 Task: In the Contact  Nova.Martin@iko.com, Log Linkedin Message with description: 'Sent a LinkedIn message to a potential buyer offering a personalized solution.'; Add date: '16 August, 2023', attach the document: Terms_and_conditions.doc. Logged in from softage.10@softage.net
Action: Mouse moved to (84, 50)
Screenshot: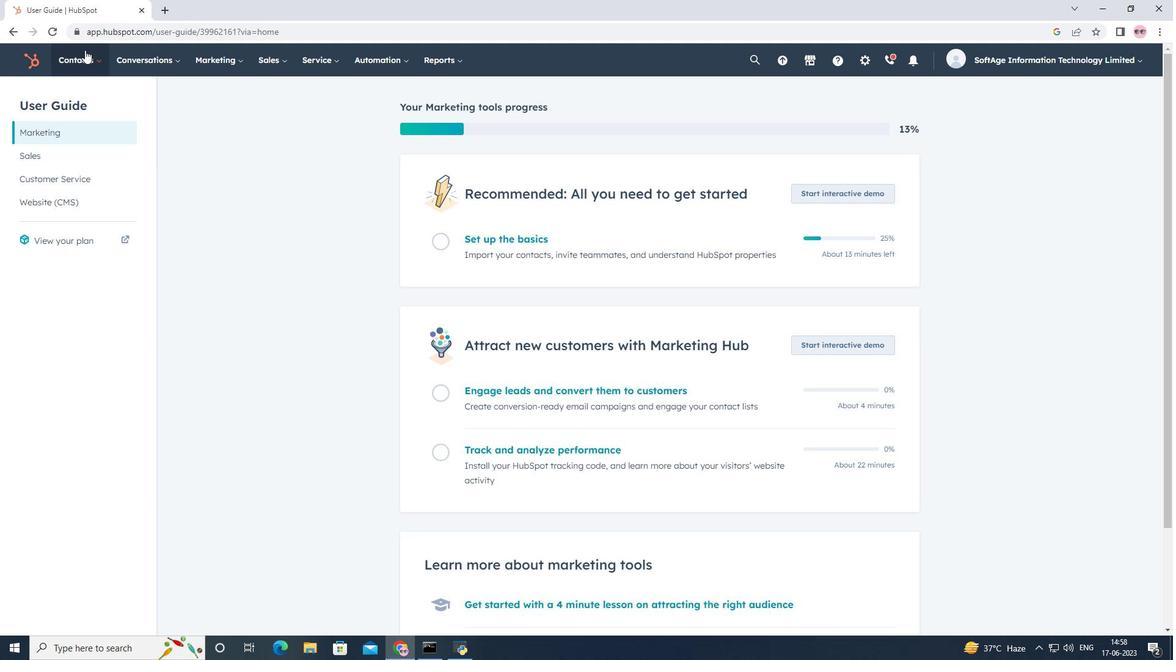 
Action: Mouse pressed left at (84, 50)
Screenshot: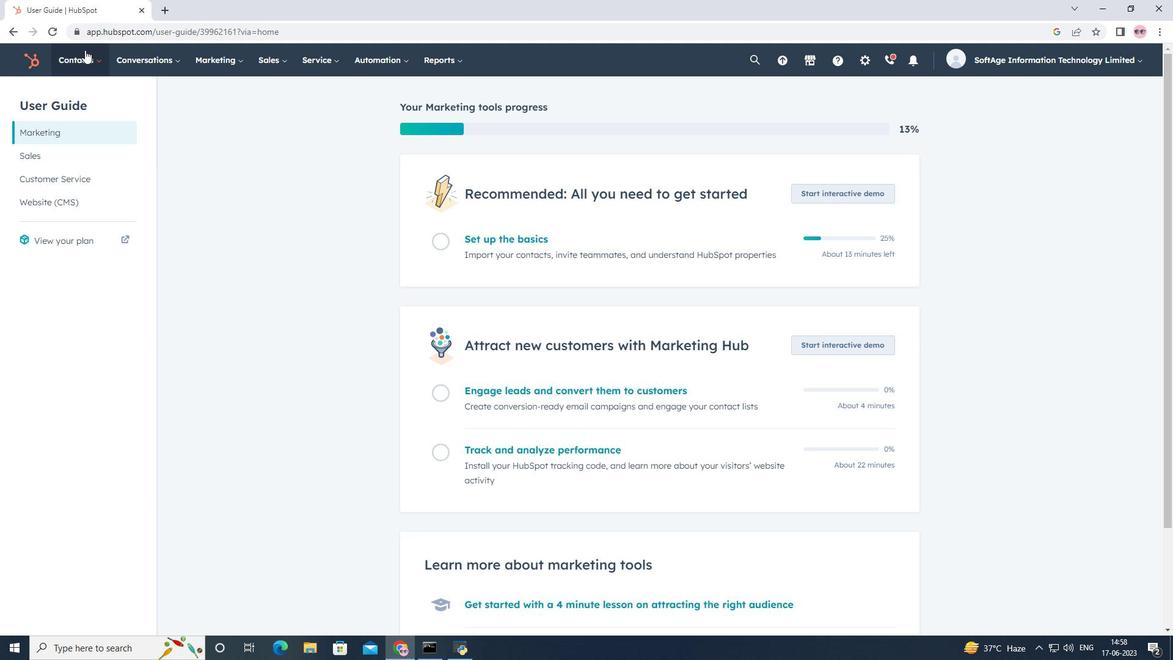 
Action: Mouse moved to (95, 88)
Screenshot: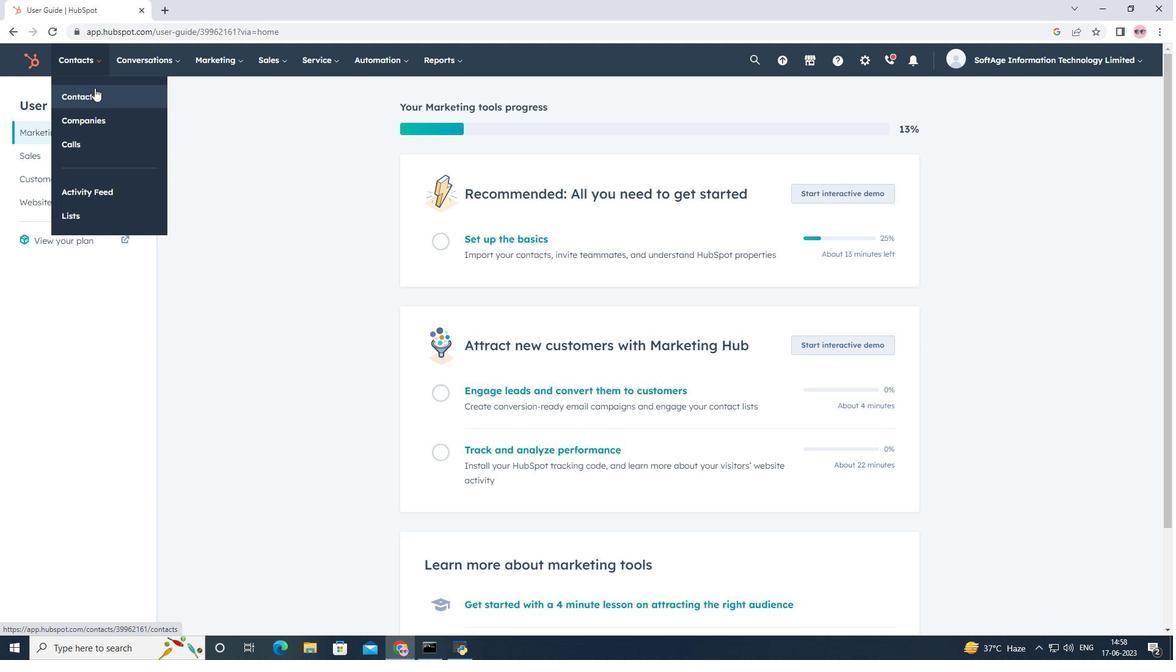 
Action: Mouse pressed left at (95, 88)
Screenshot: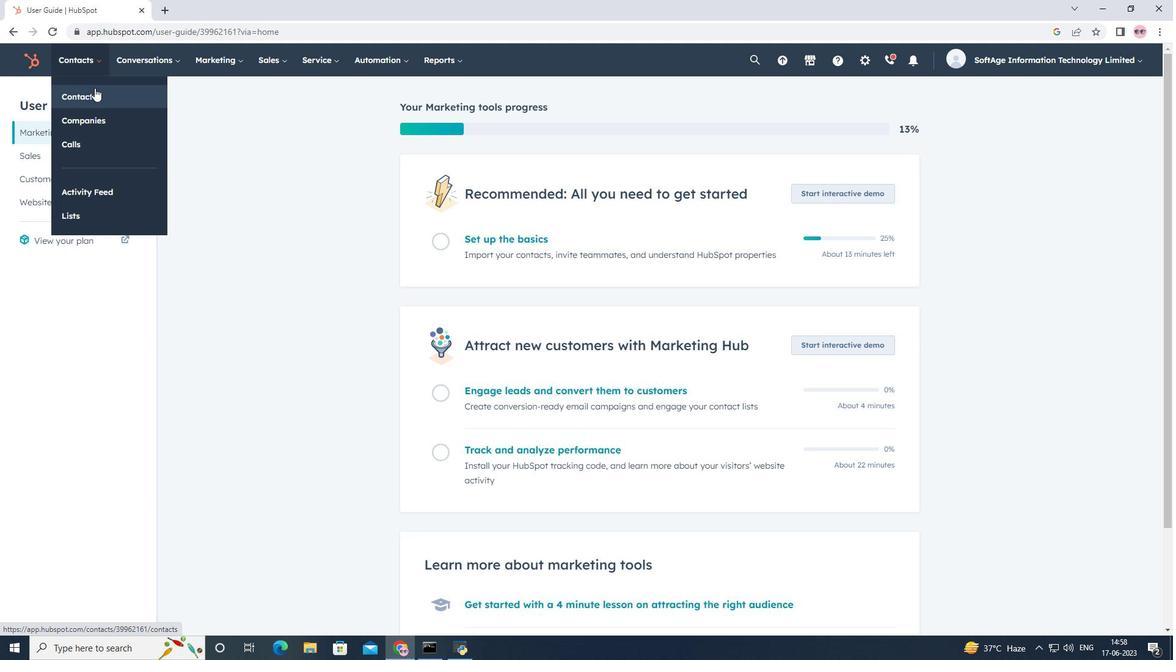 
Action: Mouse moved to (130, 198)
Screenshot: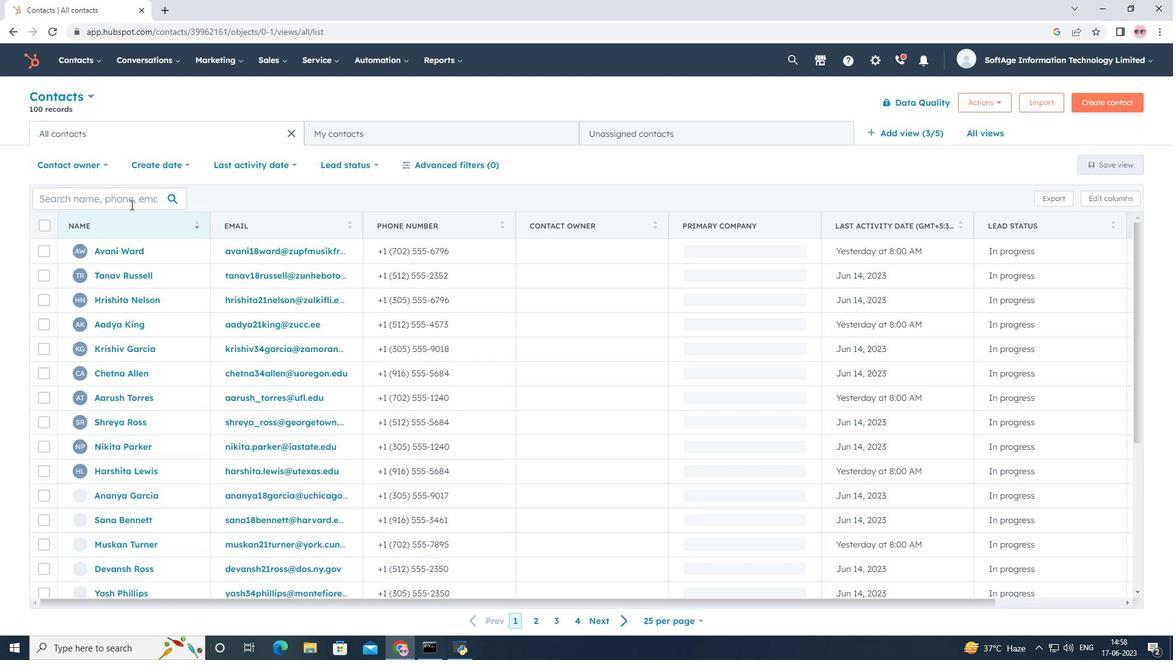 
Action: Mouse pressed left at (130, 198)
Screenshot: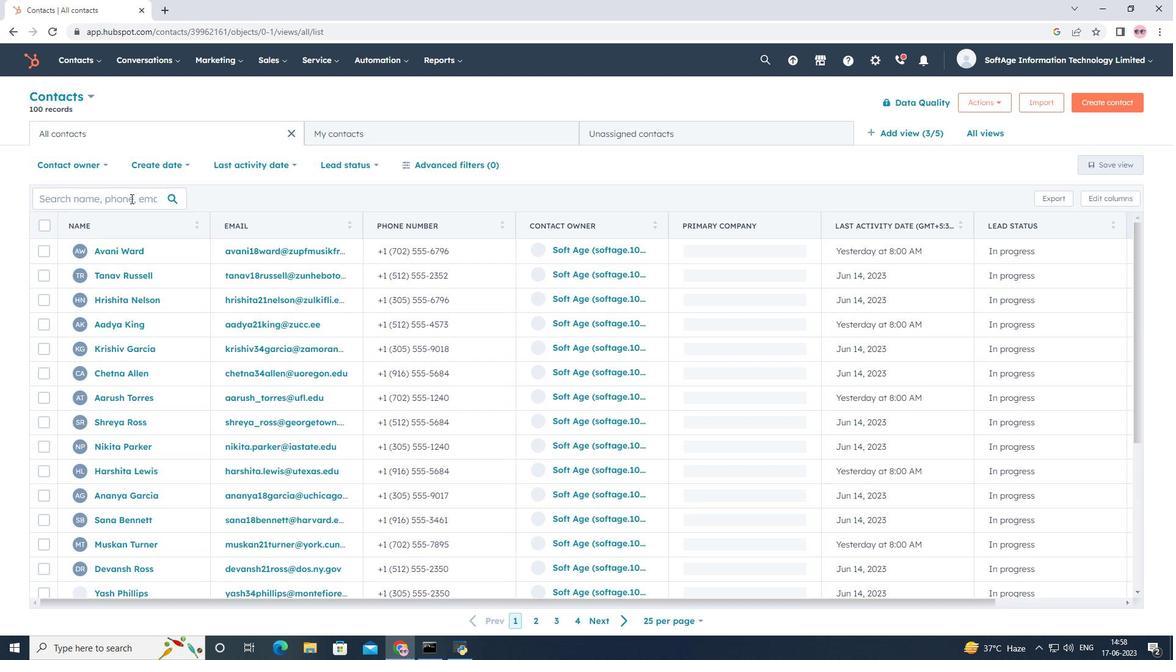 
Action: Mouse moved to (129, 198)
Screenshot: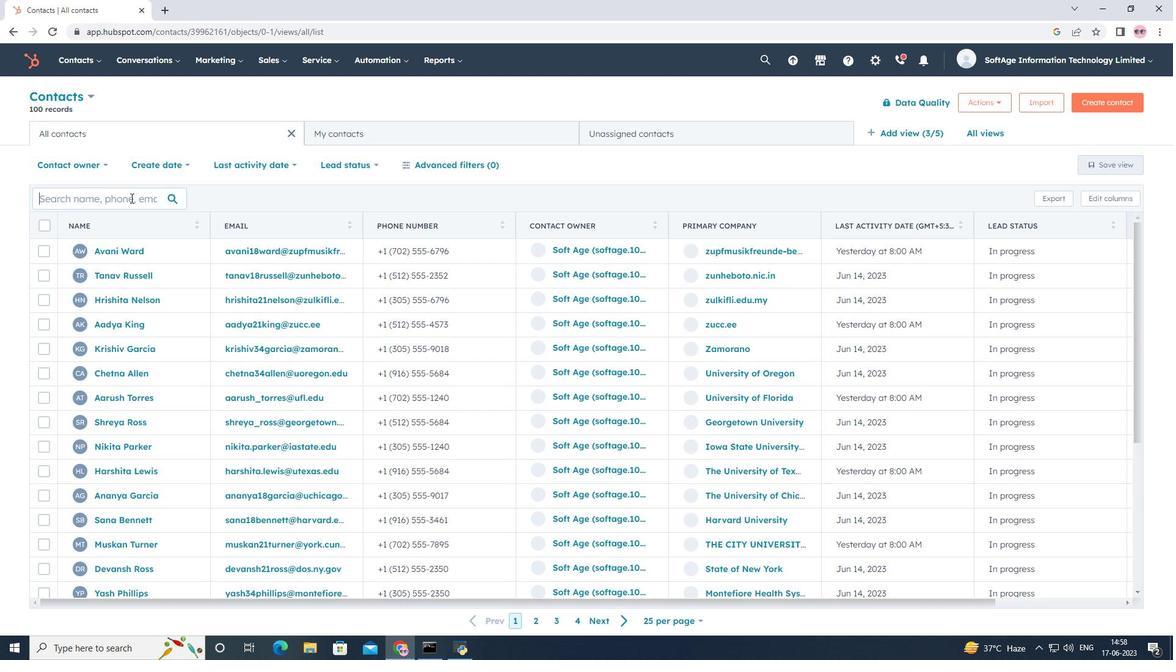 
Action: Key pressed <Key.shift>Nova.<Key.shift>Martin.com
Screenshot: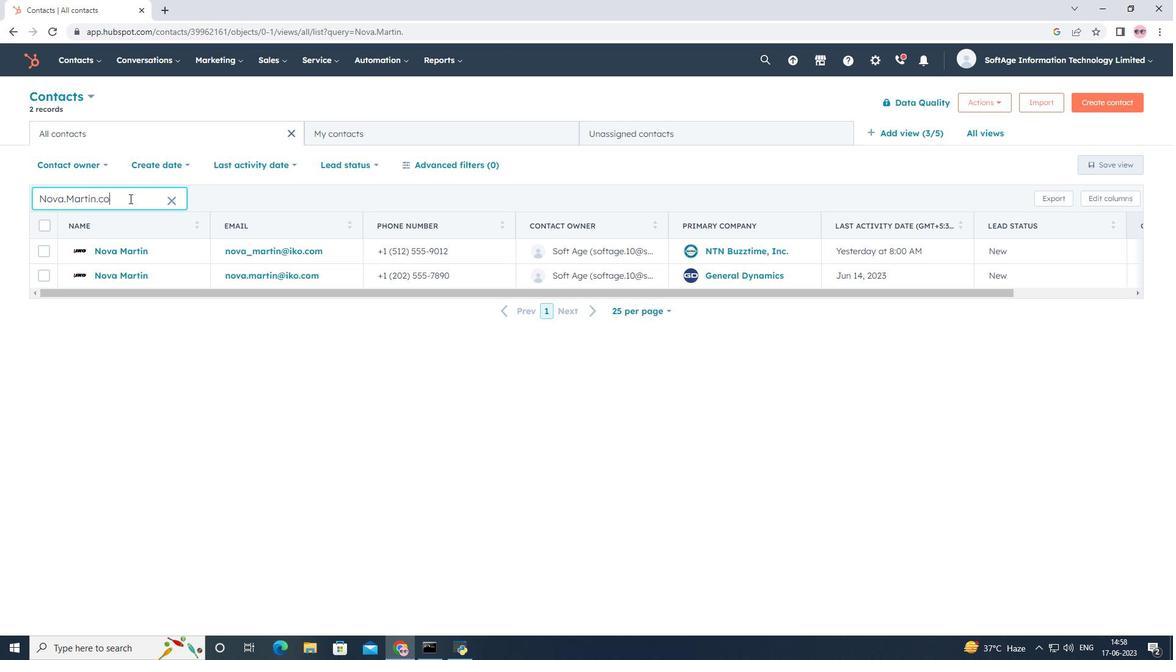 
Action: Mouse moved to (119, 277)
Screenshot: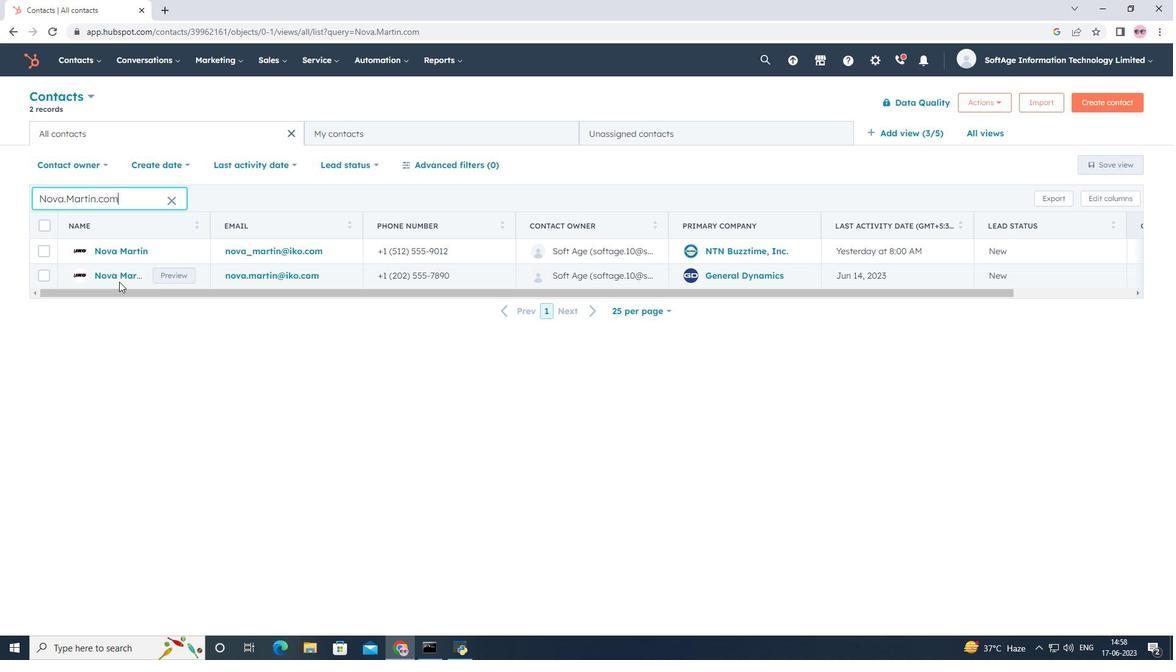 
Action: Mouse pressed left at (119, 277)
Screenshot: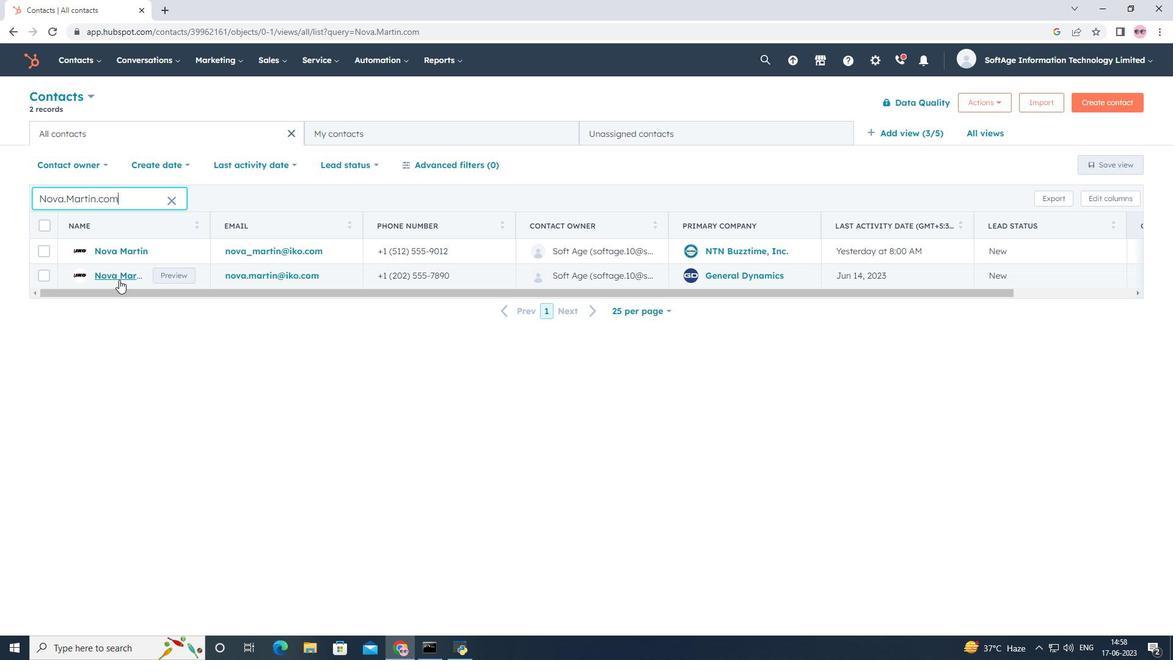 
Action: Mouse moved to (234, 198)
Screenshot: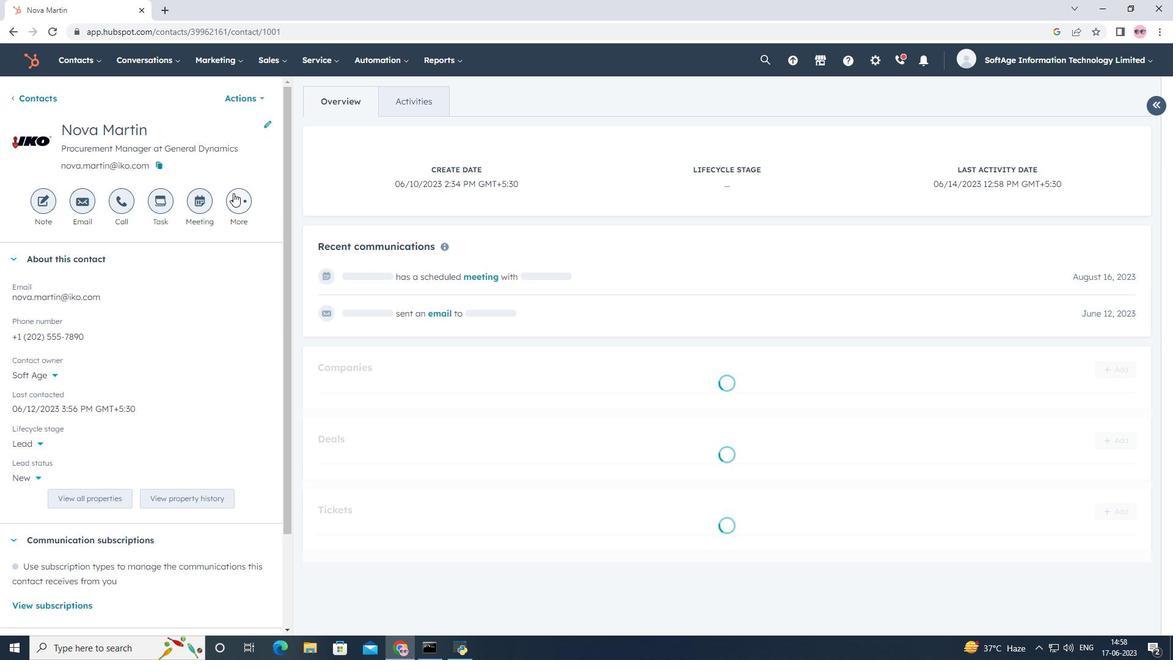 
Action: Mouse pressed left at (234, 198)
Screenshot: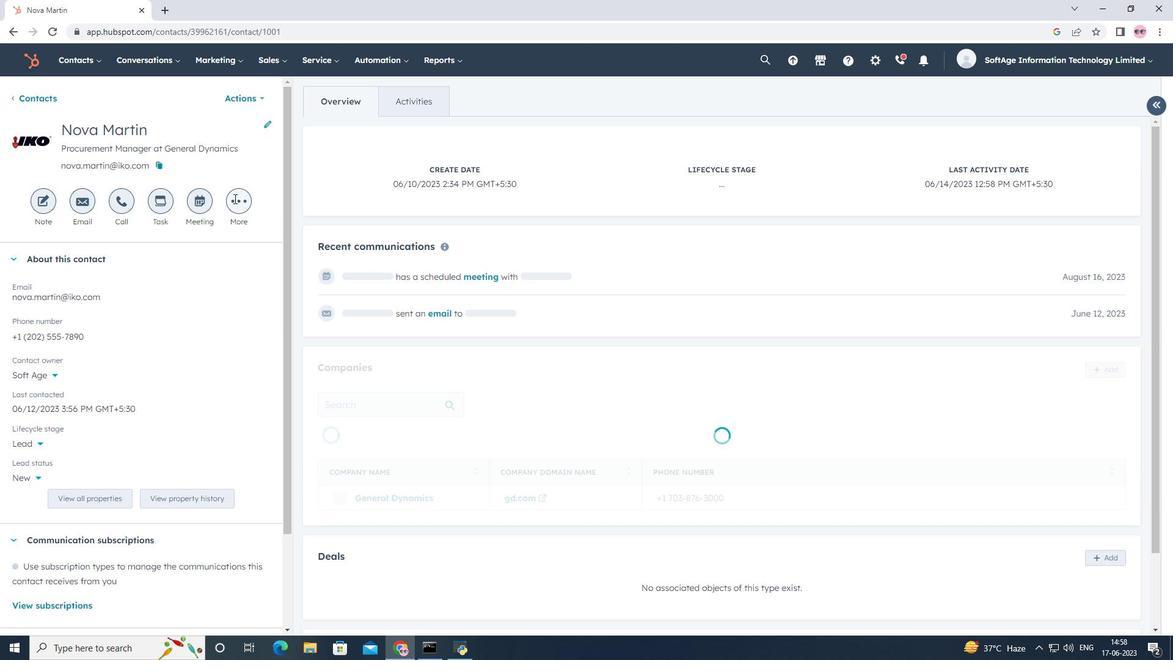 
Action: Mouse moved to (240, 249)
Screenshot: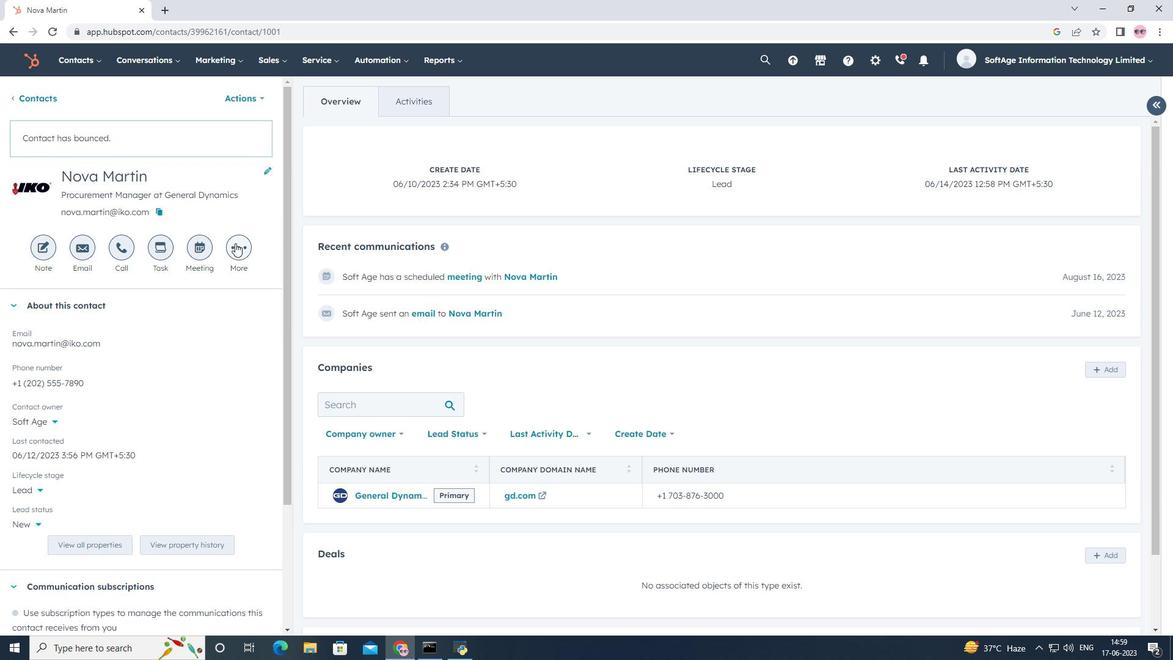 
Action: Mouse pressed left at (240, 249)
Screenshot: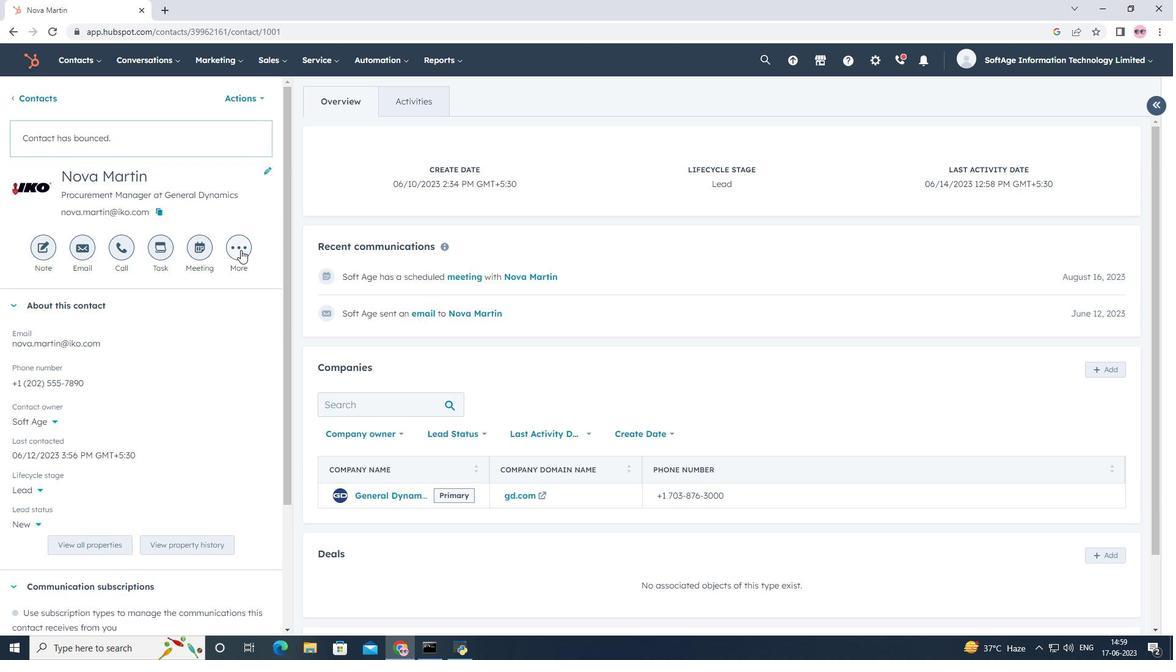 
Action: Mouse moved to (264, 297)
Screenshot: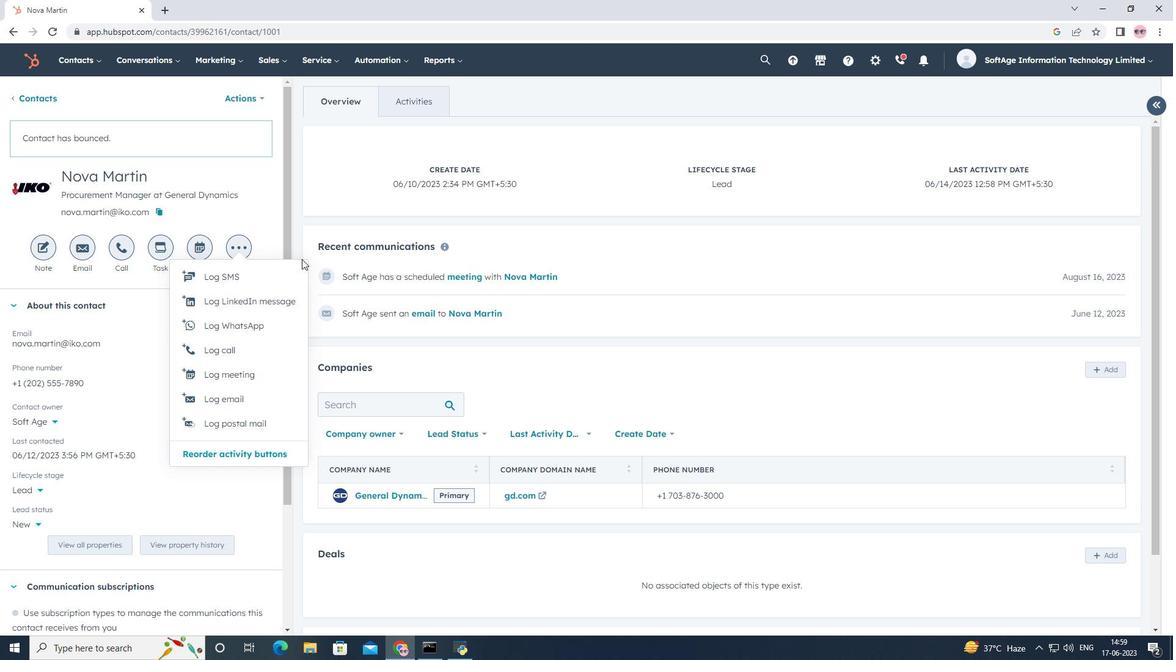
Action: Mouse pressed left at (264, 297)
Screenshot: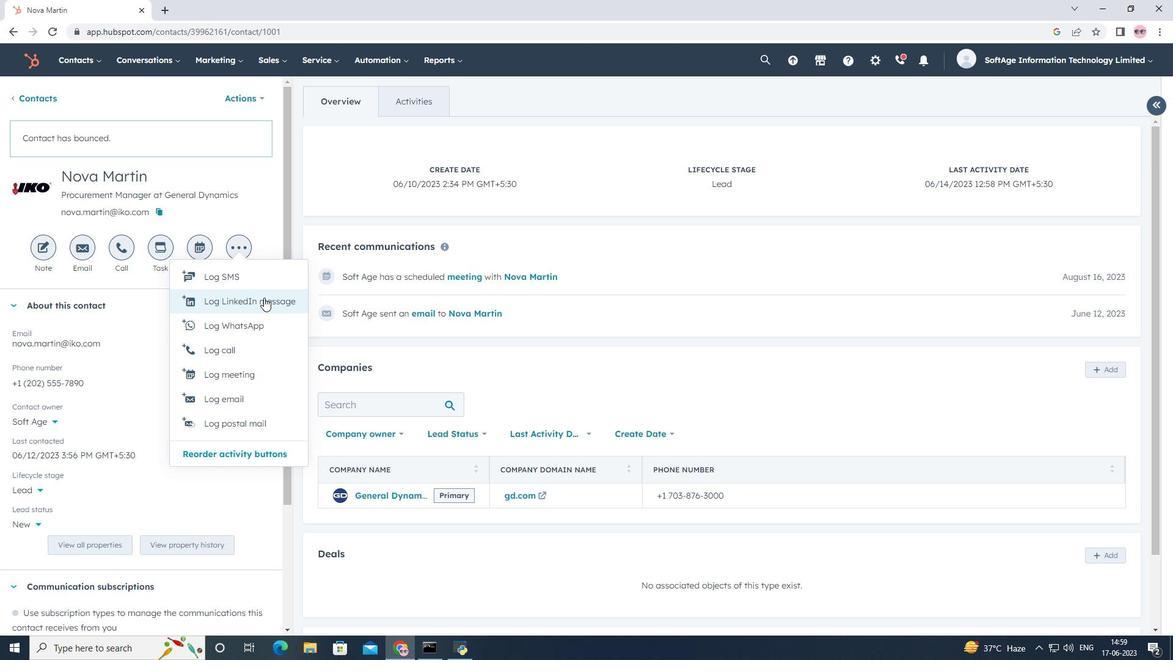 
Action: Mouse moved to (809, 462)
Screenshot: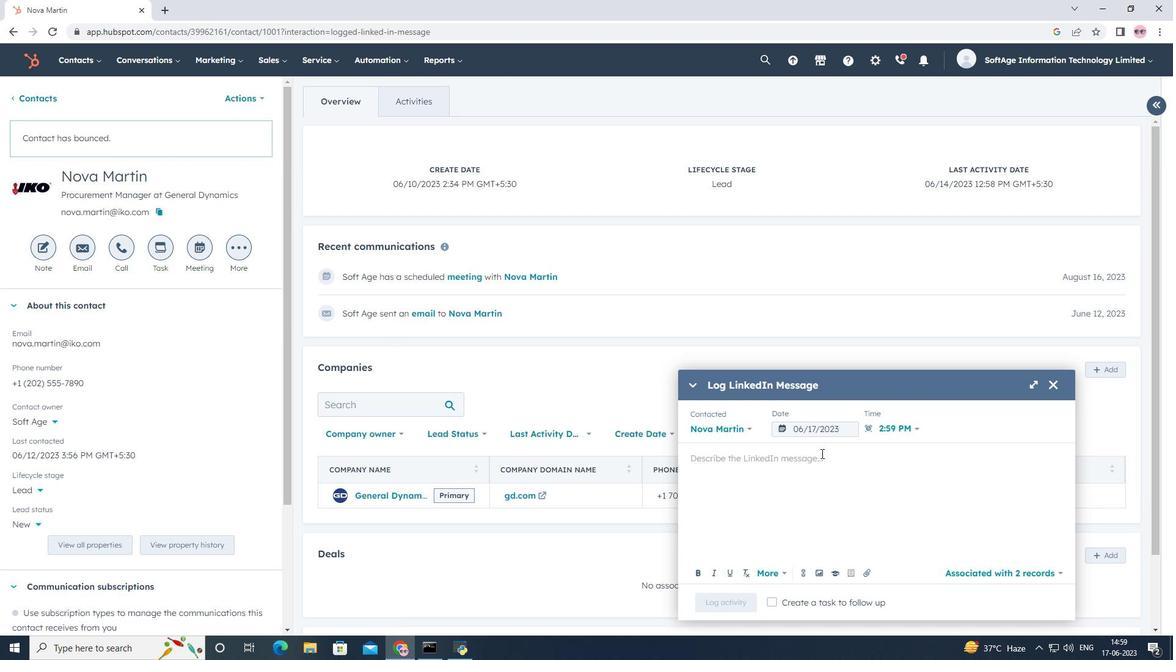 
Action: Mouse pressed left at (809, 462)
Screenshot: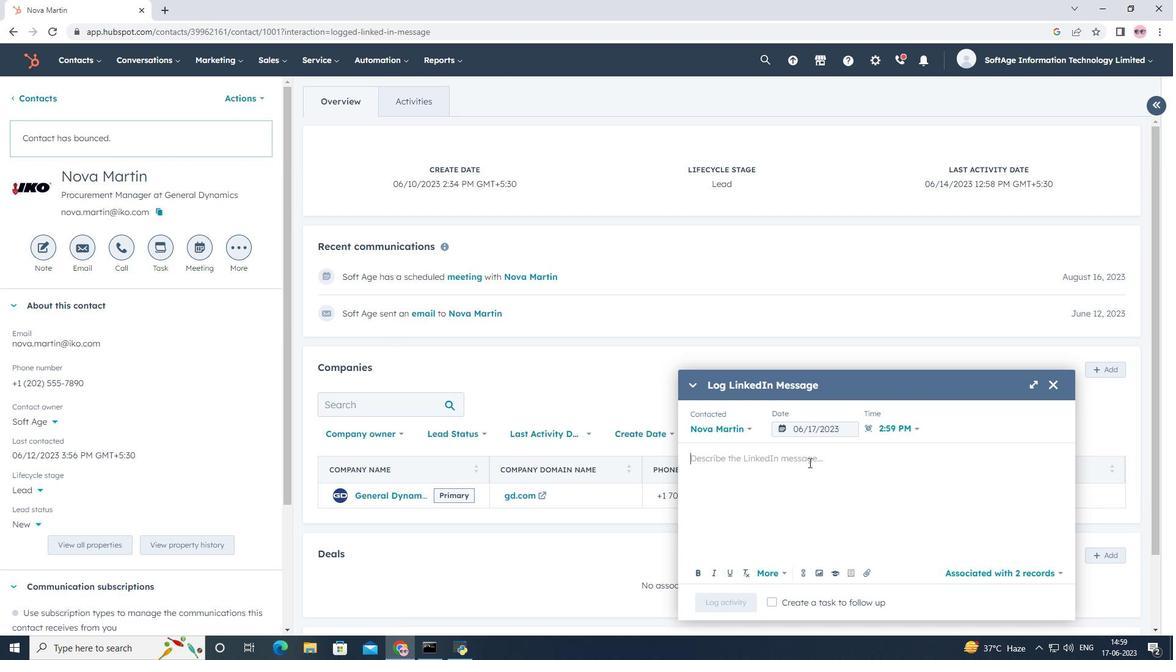 
Action: Key pressed <Key.shift>Sent<Key.space>a<Key.space><Key.shift>Linked<Key.shift>In<Key.space>message<Key.space>to<Key.space>a<Key.space>potential<Key.space>buyer<Key.space>offering<Key.space>a<Key.space>personalized<Key.space>solution.
Screenshot: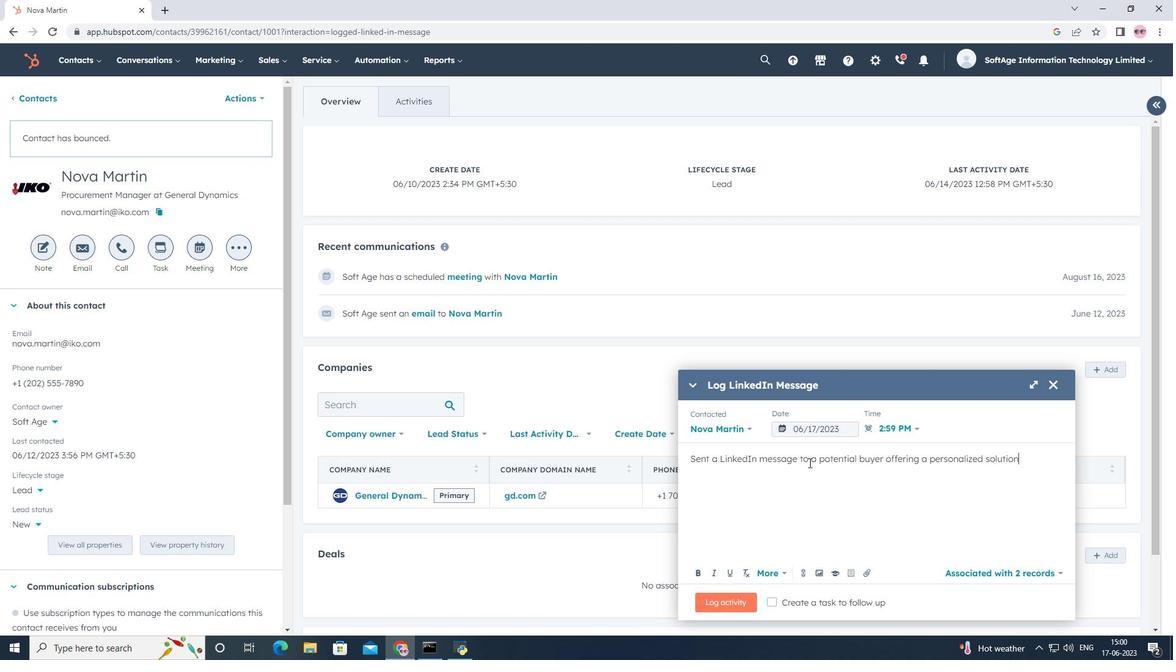 
Action: Mouse moved to (815, 424)
Screenshot: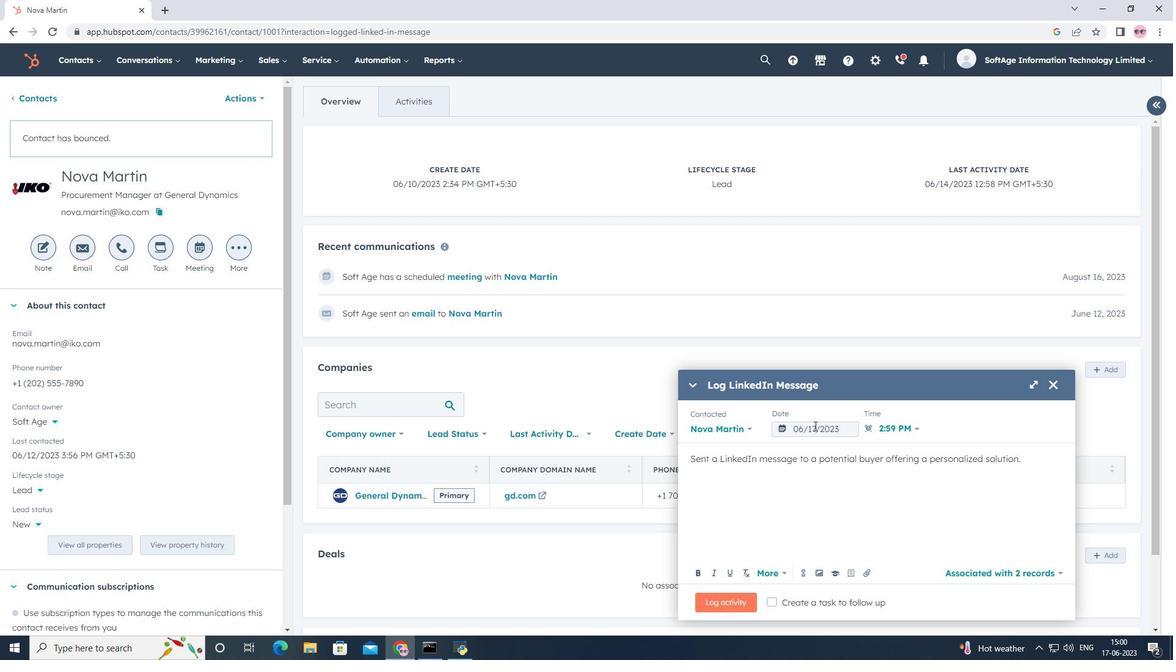 
Action: Mouse pressed left at (815, 424)
Screenshot: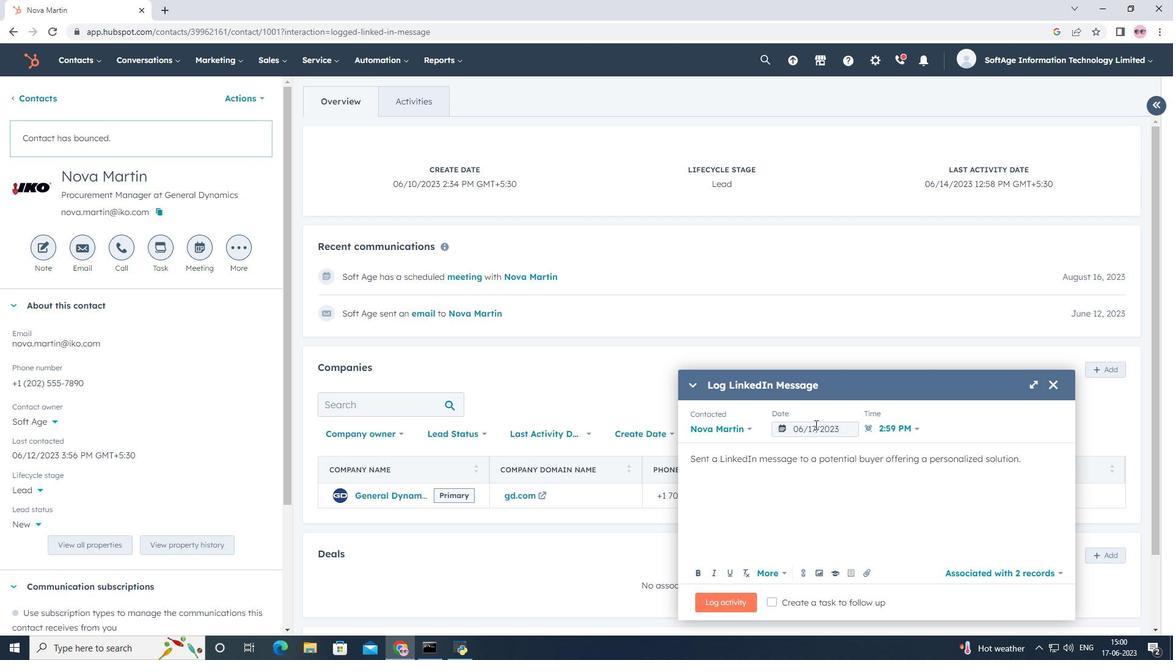 
Action: Mouse moved to (938, 231)
Screenshot: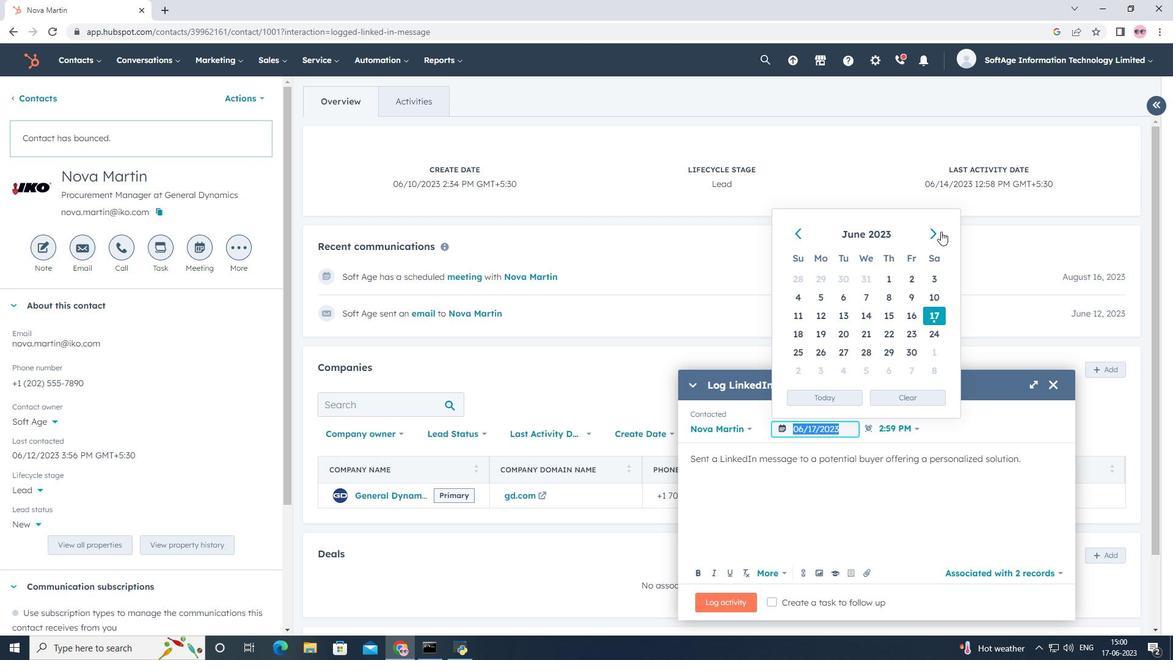 
Action: Mouse pressed left at (938, 231)
Screenshot: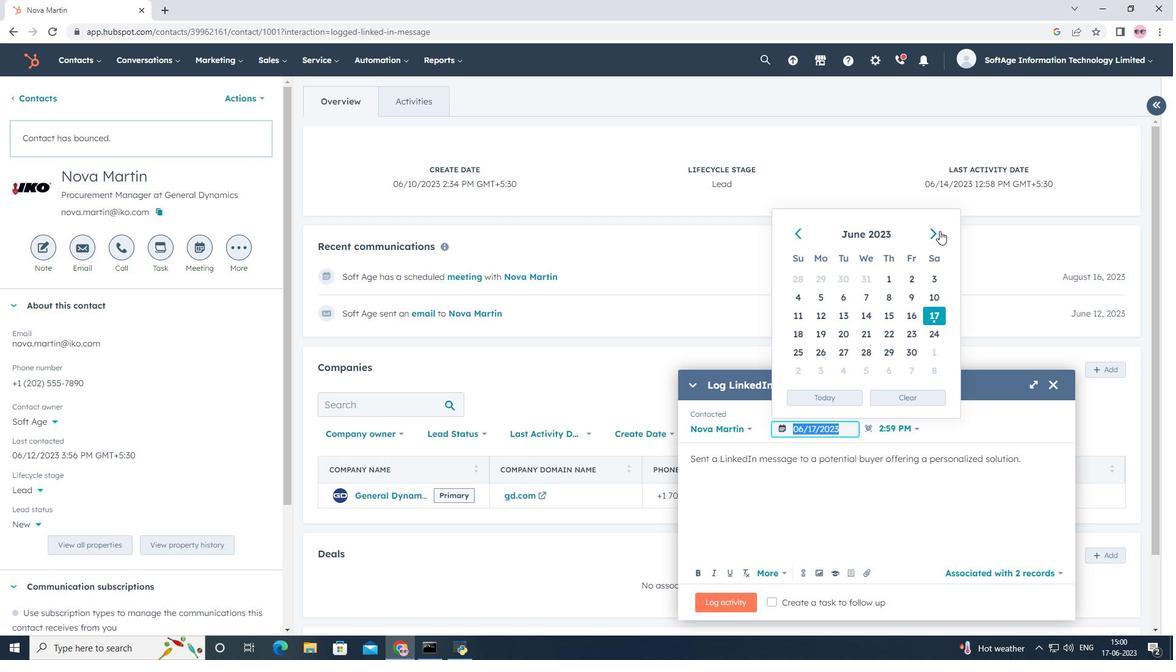 
Action: Mouse pressed left at (938, 231)
Screenshot: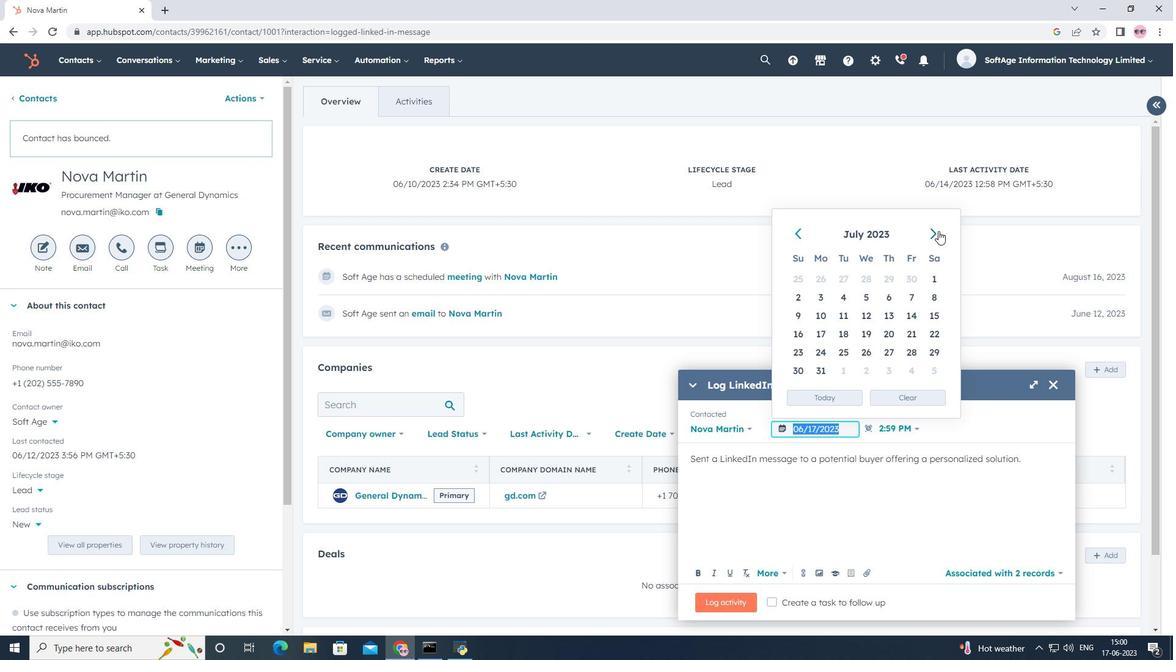 
Action: Mouse moved to (870, 315)
Screenshot: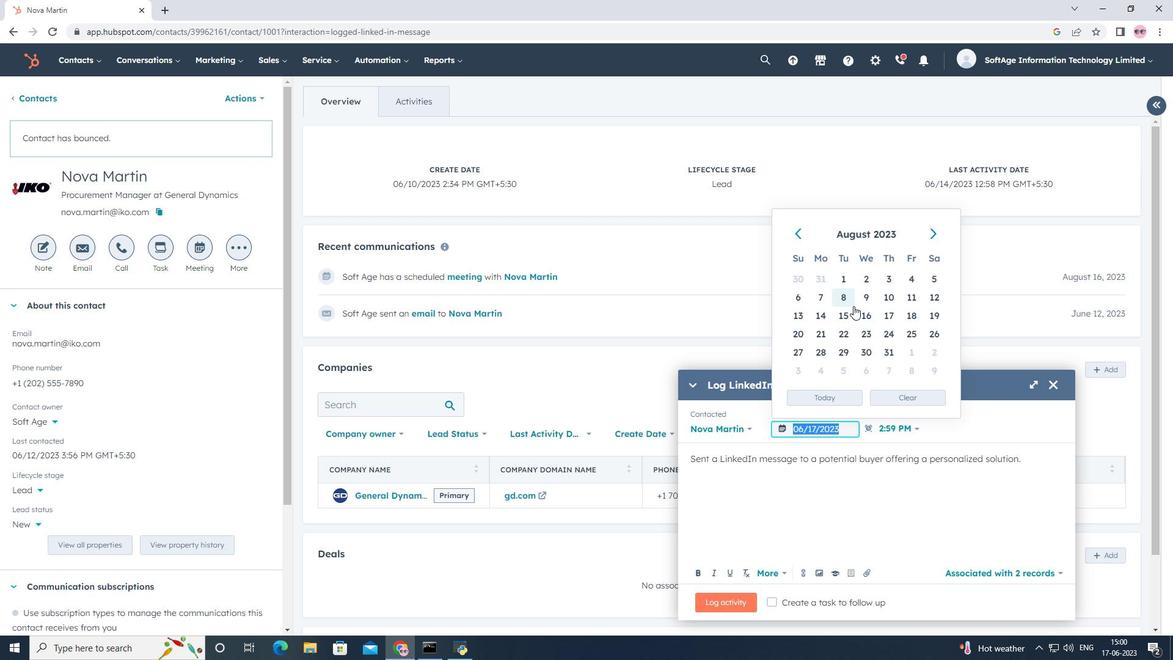 
Action: Mouse pressed left at (870, 315)
Screenshot: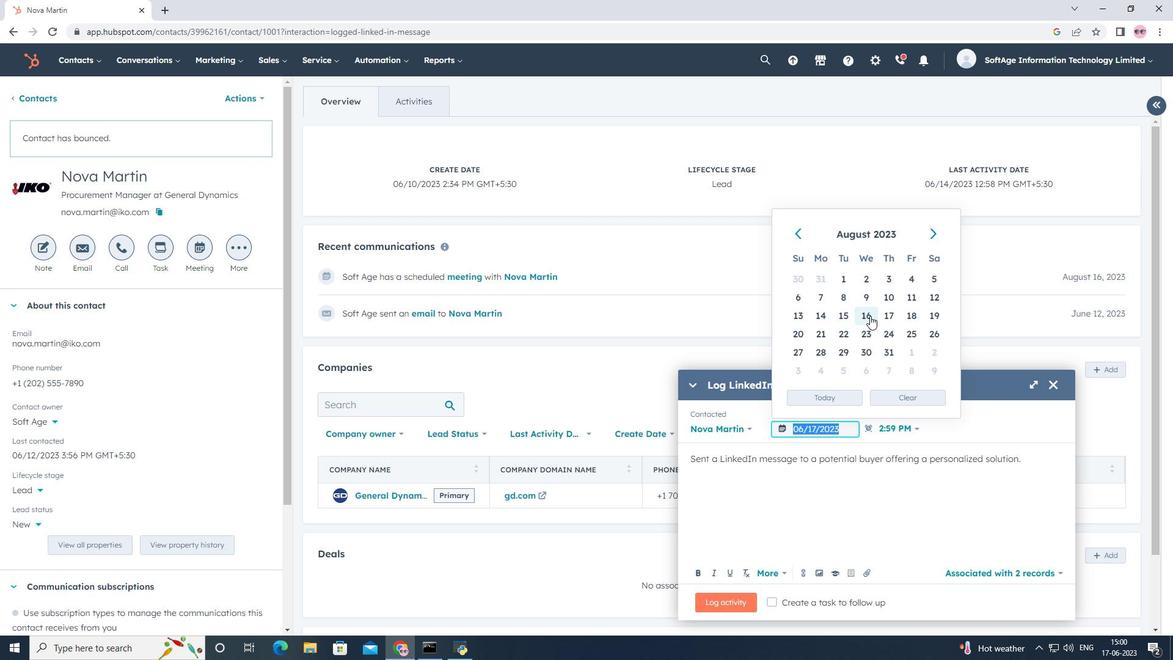 
Action: Mouse moved to (865, 572)
Screenshot: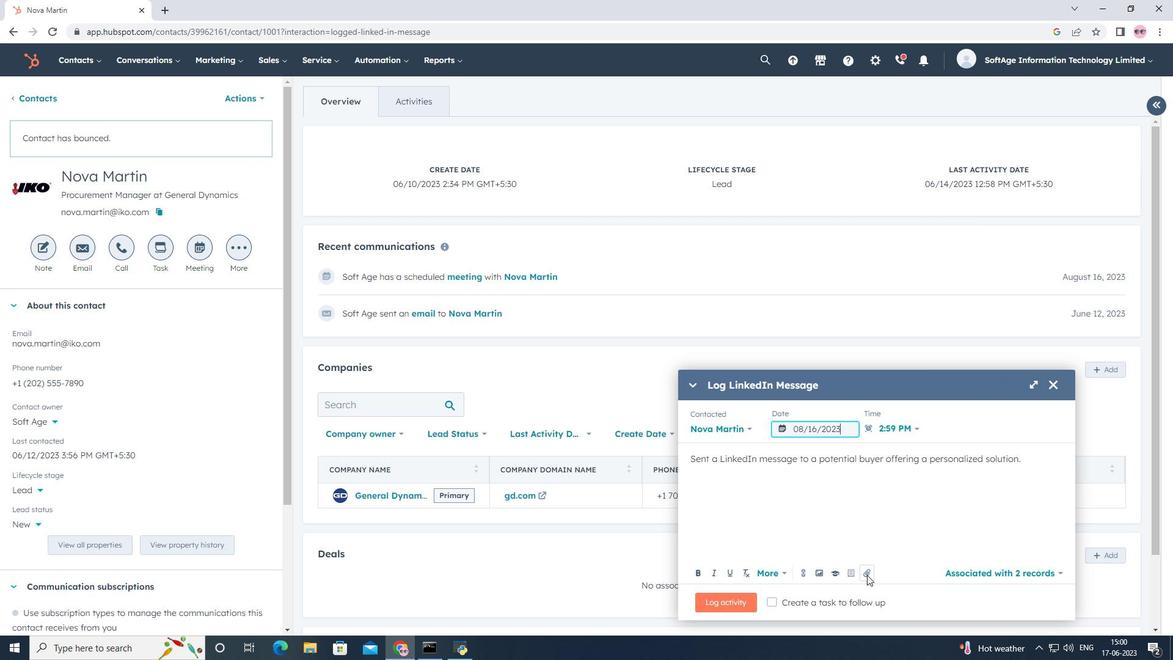 
Action: Mouse pressed left at (865, 572)
Screenshot: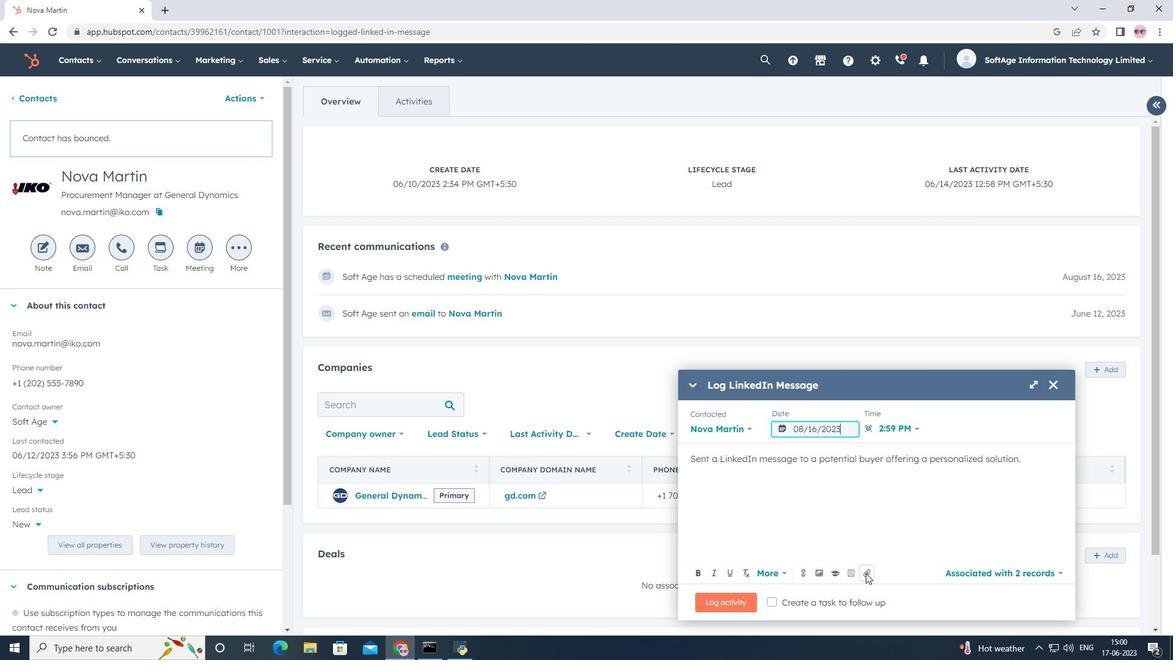 
Action: Mouse moved to (877, 535)
Screenshot: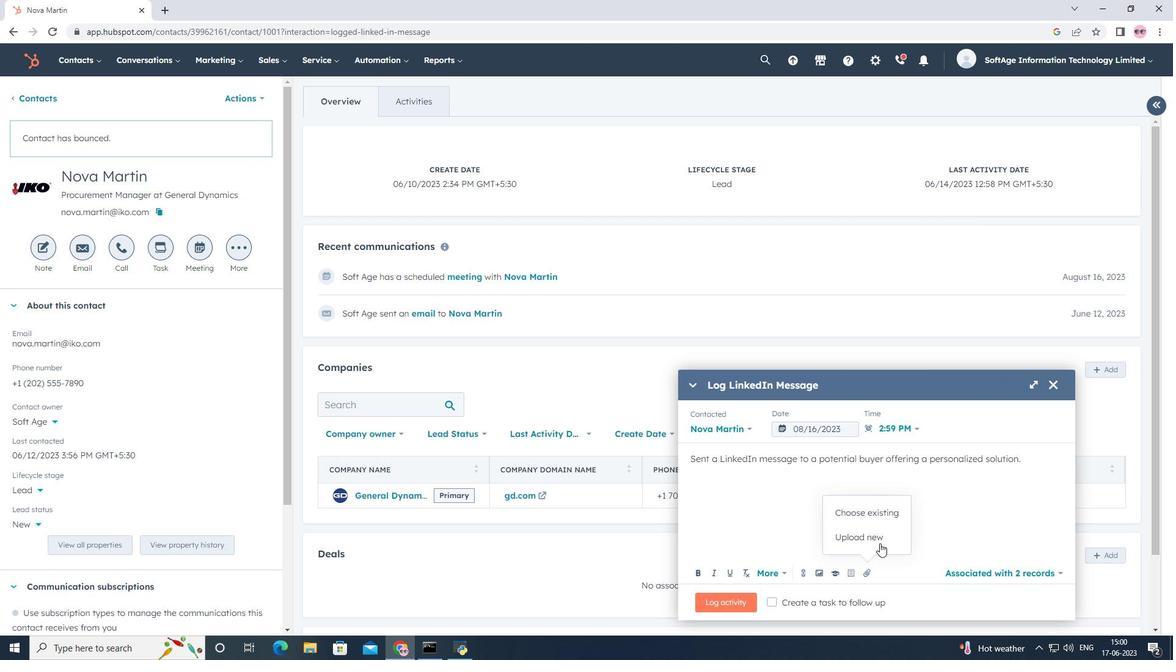 
Action: Mouse pressed left at (877, 535)
Screenshot: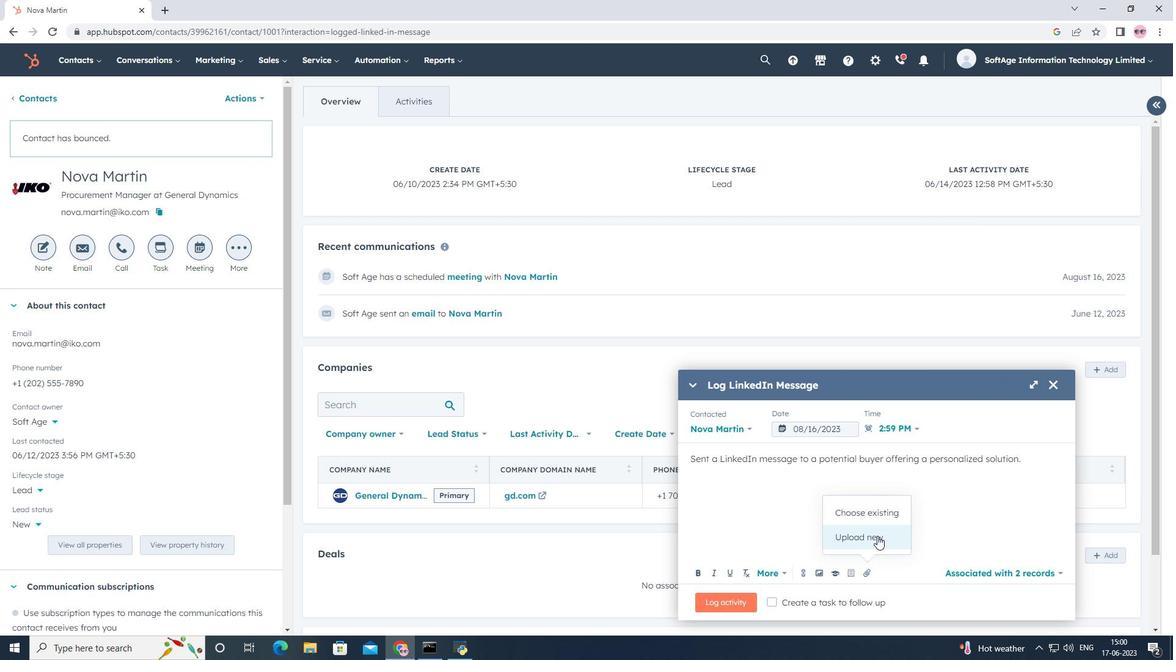 
Action: Mouse moved to (130, 119)
Screenshot: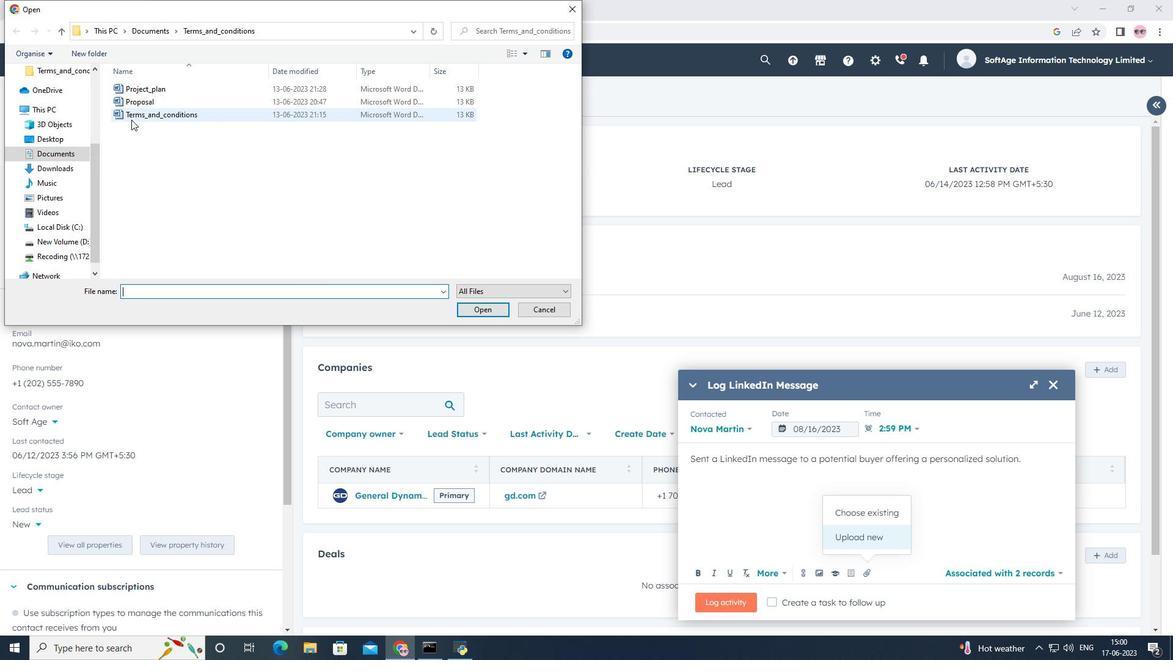 
Action: Mouse pressed left at (130, 119)
Screenshot: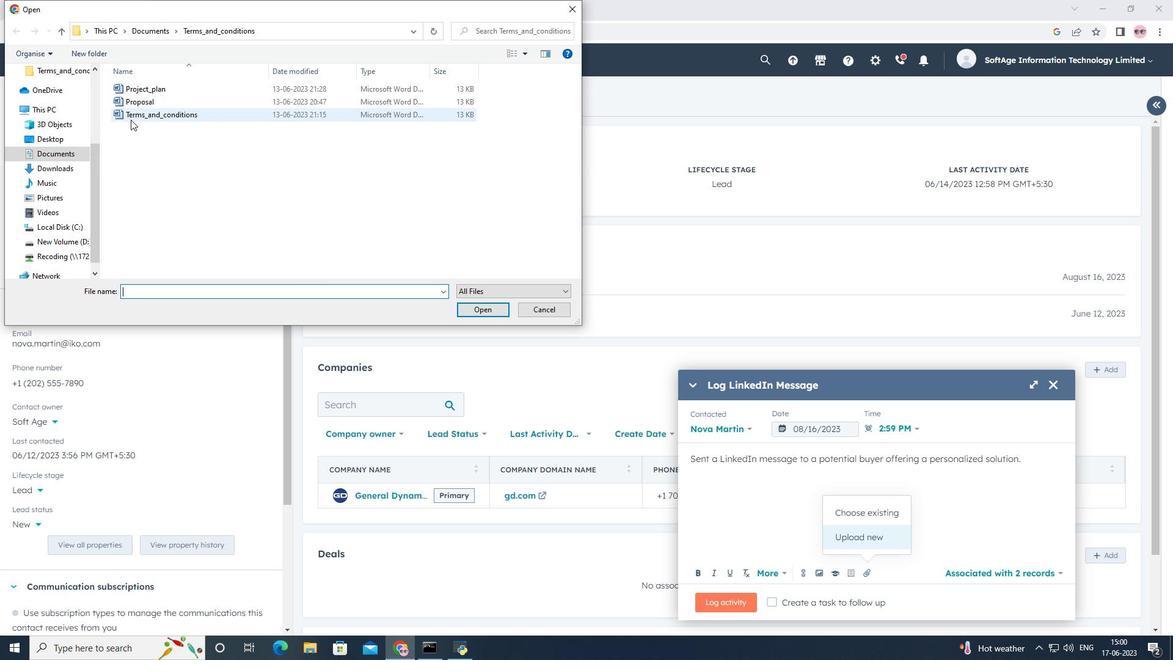 
Action: Mouse moved to (483, 306)
Screenshot: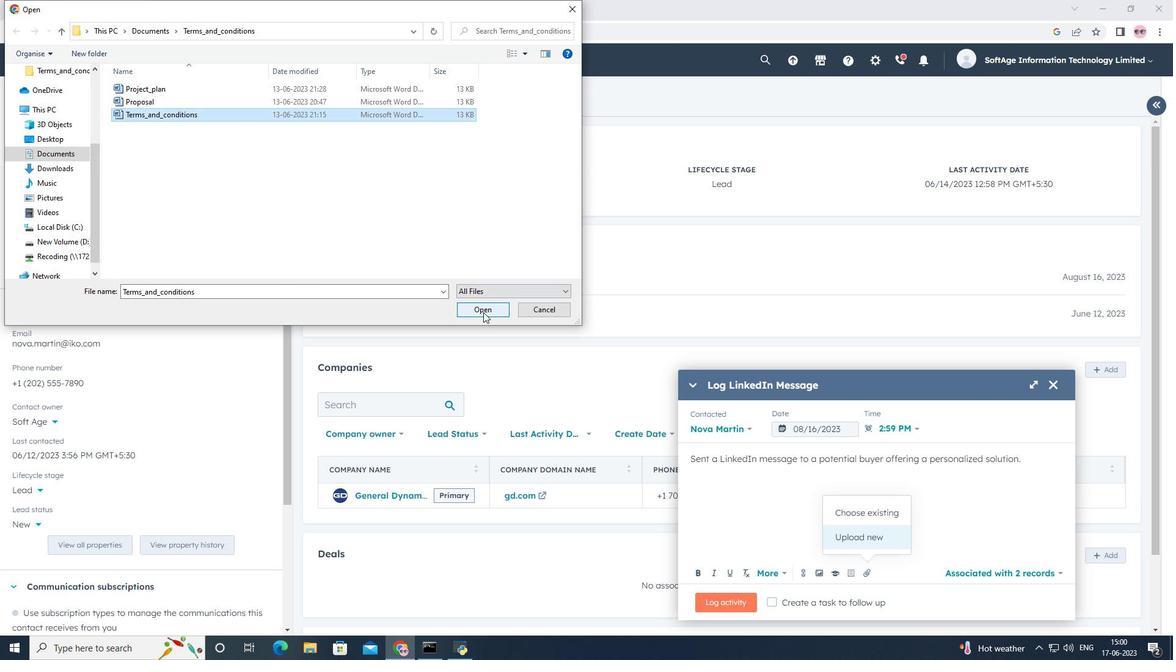 
Action: Mouse pressed left at (483, 306)
Screenshot: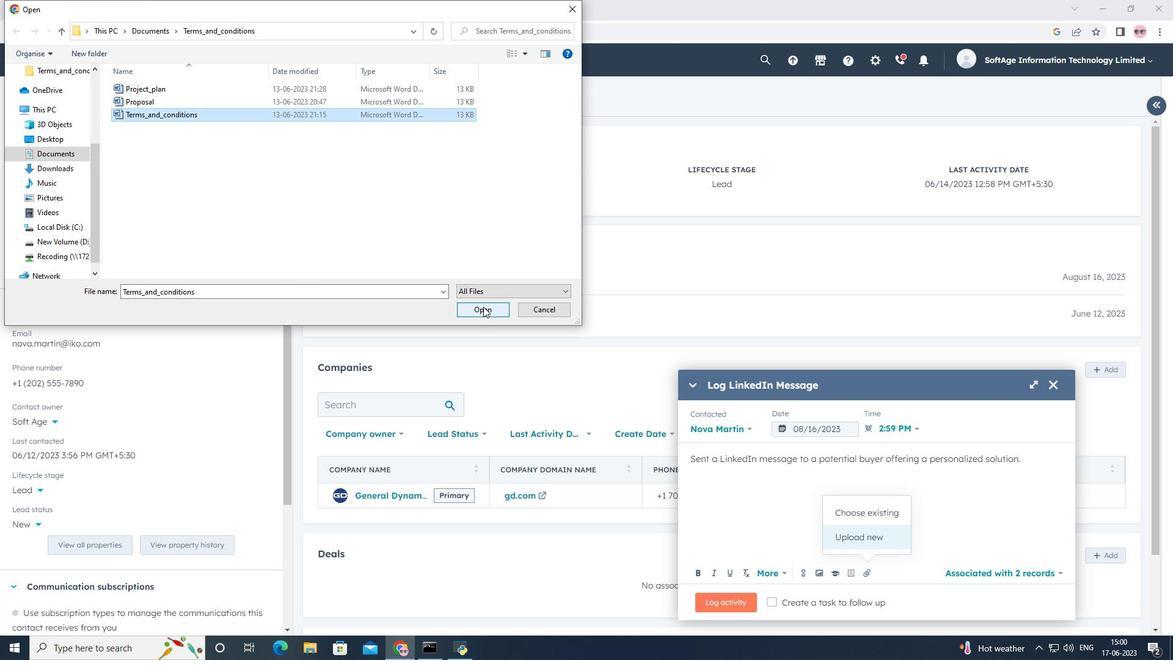 
Action: Mouse moved to (737, 599)
Screenshot: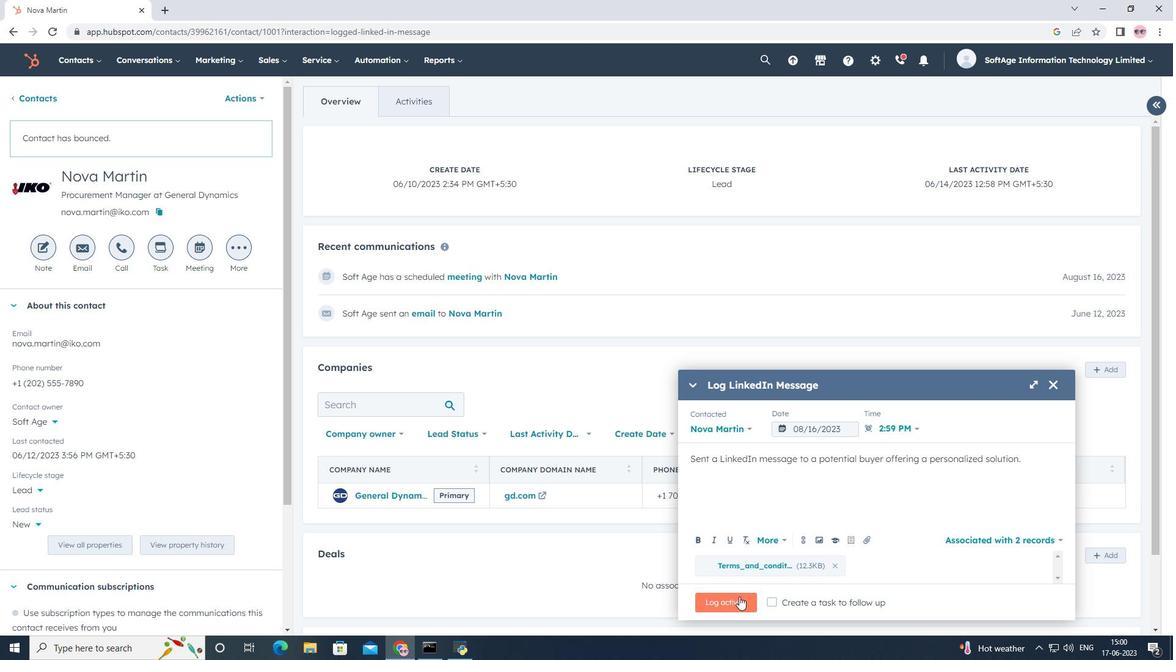 
Action: Mouse pressed left at (737, 599)
Screenshot: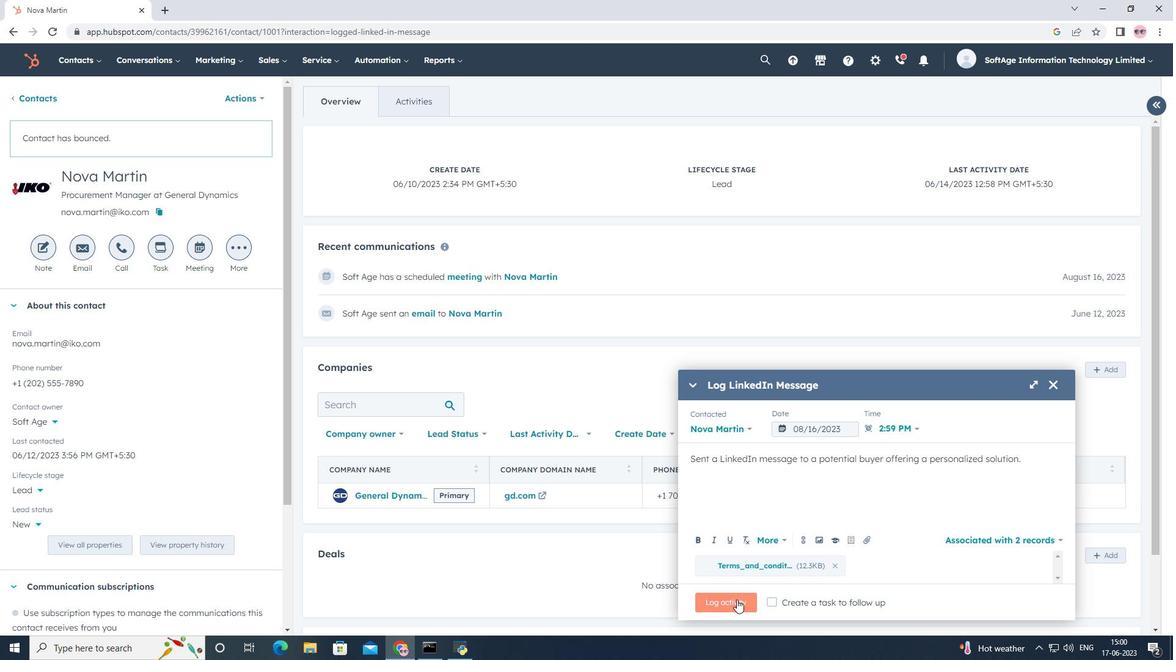 
